 Task: Add the action, sort the to do list.
Action: Mouse pressed left at (636, 181)
Screenshot: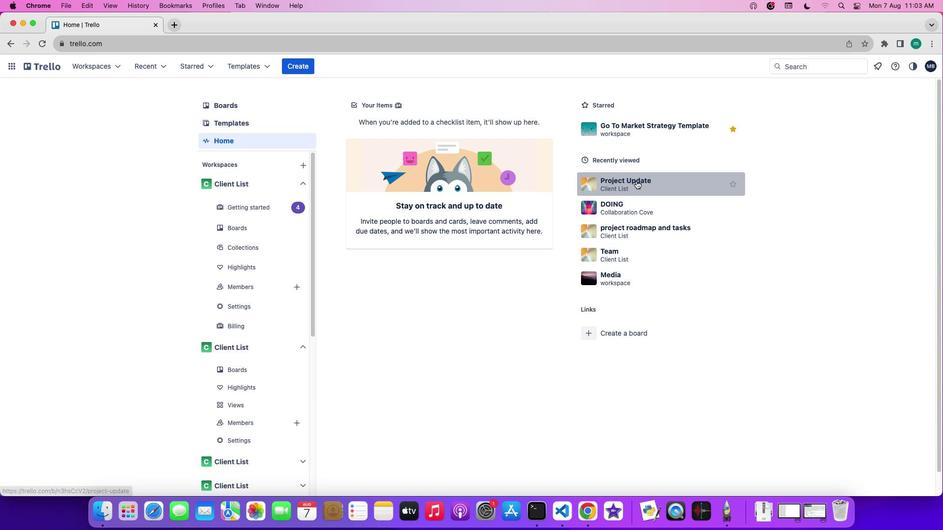 
Action: Mouse moved to (254, 138)
Screenshot: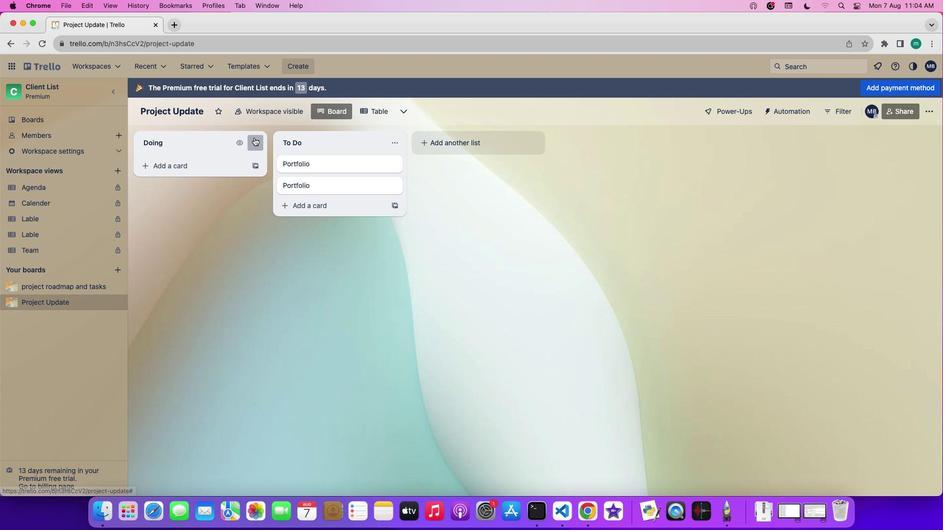 
Action: Mouse pressed left at (254, 138)
Screenshot: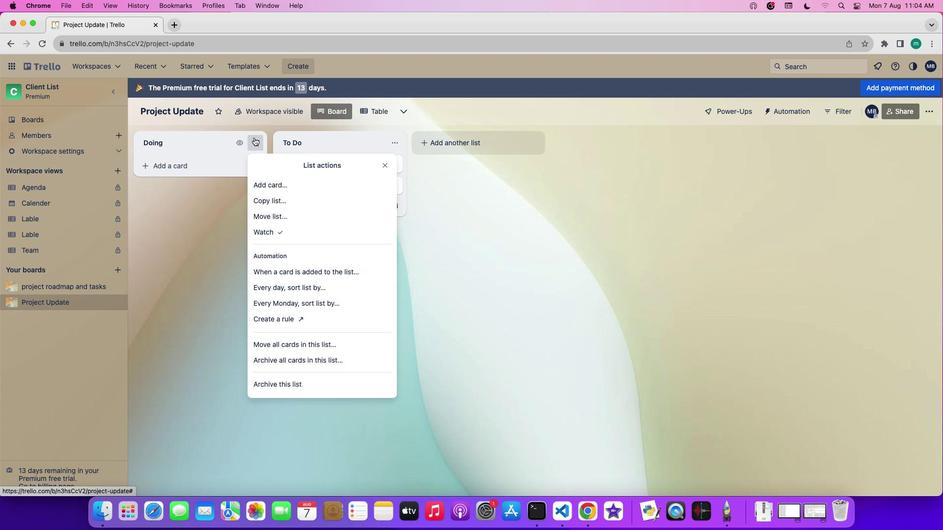
Action: Mouse moved to (299, 300)
Screenshot: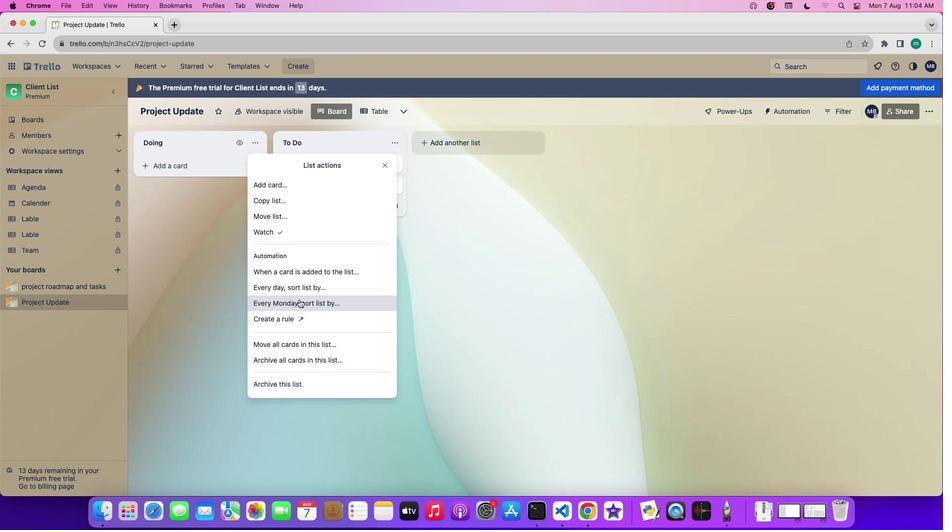 
Action: Mouse pressed left at (299, 300)
Screenshot: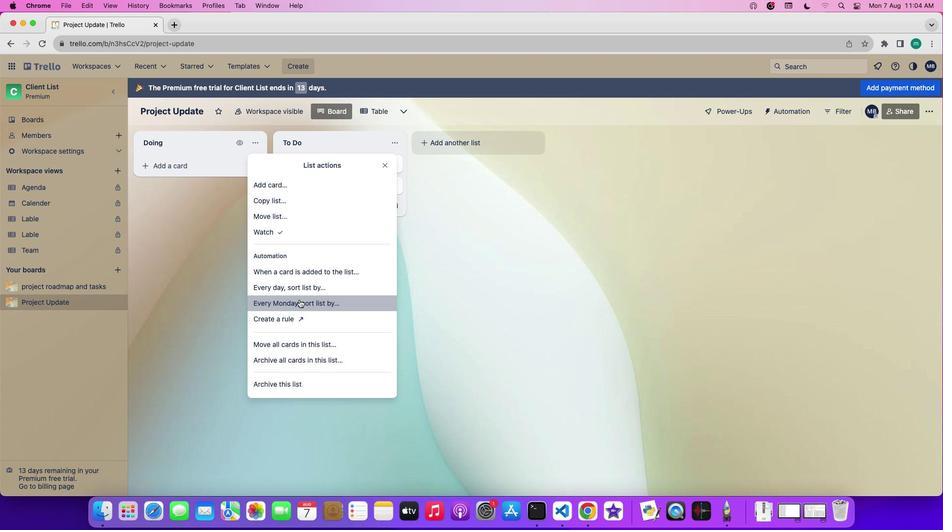 
Action: Mouse moved to (332, 287)
Screenshot: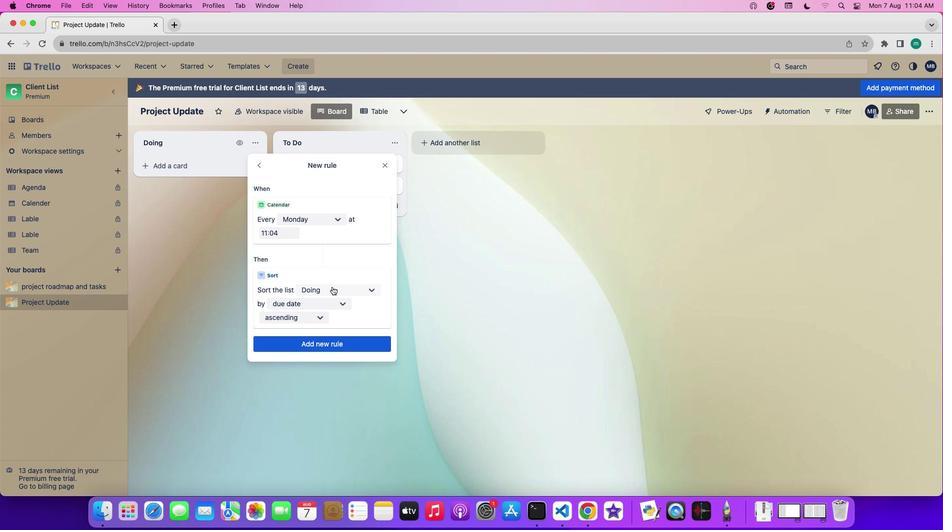 
Action: Mouse pressed left at (332, 287)
Screenshot: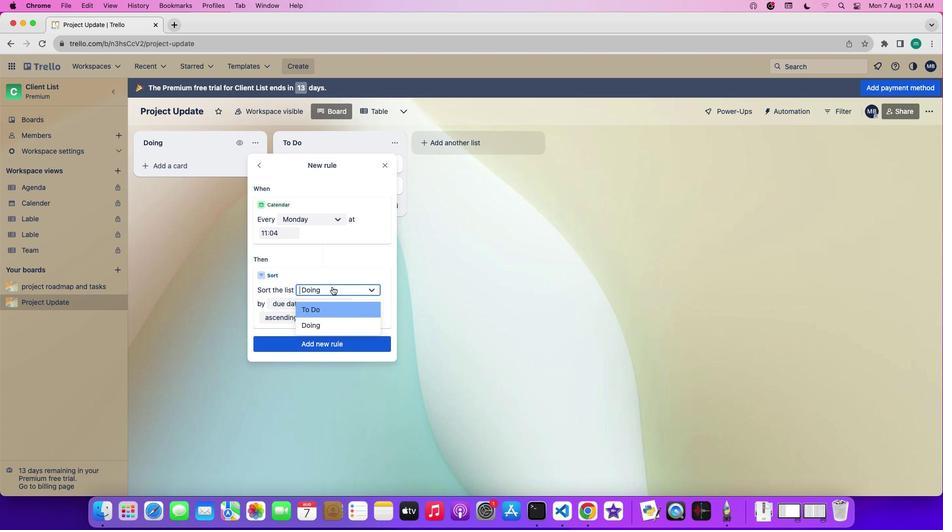 
Action: Mouse moved to (332, 309)
Screenshot: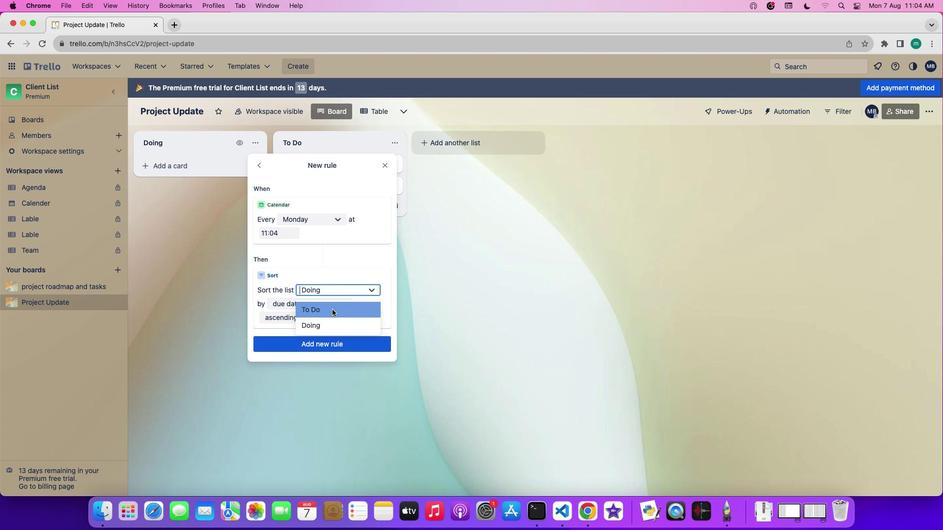 
Action: Mouse pressed left at (332, 309)
Screenshot: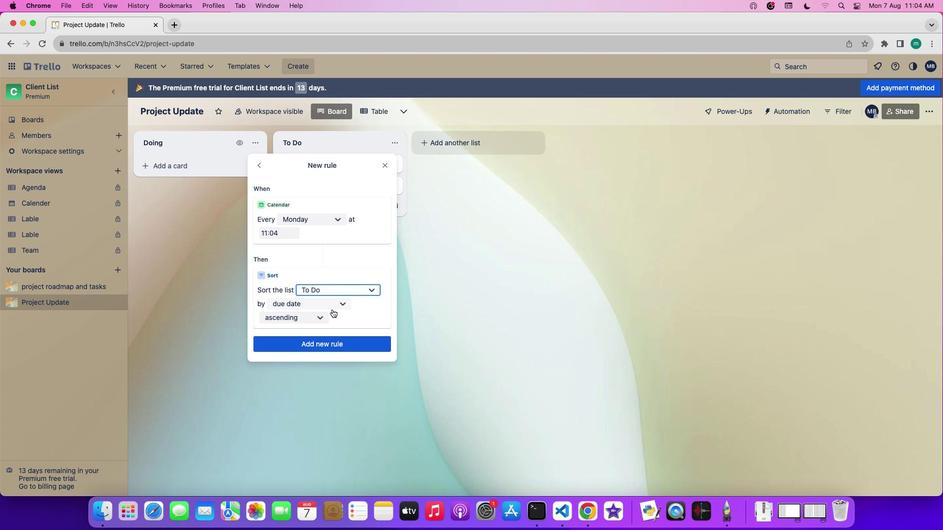 
